 Task: Enable the option "Activate the updates availability notification" in the Qt interface.
Action: Mouse moved to (91, 12)
Screenshot: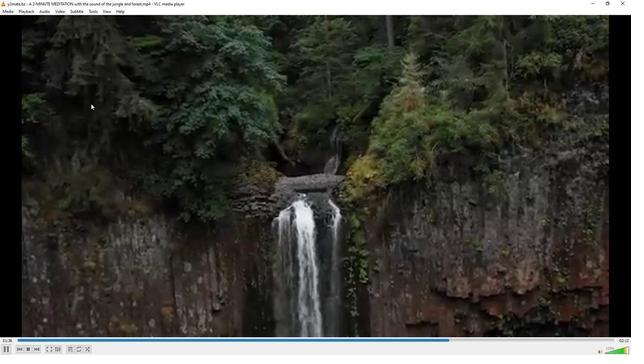 
Action: Mouse pressed left at (91, 12)
Screenshot: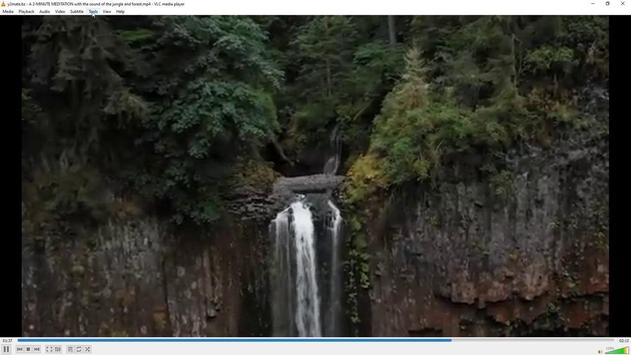 
Action: Mouse moved to (105, 90)
Screenshot: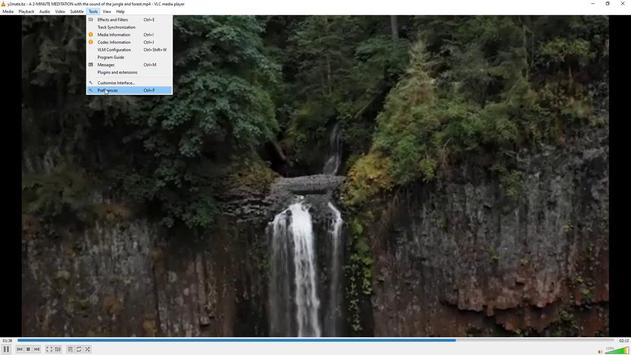 
Action: Mouse pressed left at (105, 90)
Screenshot: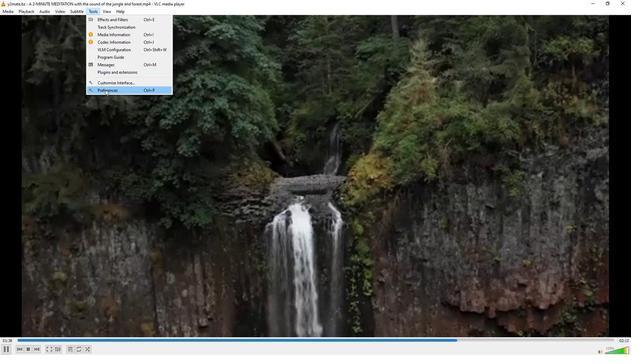 
Action: Mouse moved to (208, 288)
Screenshot: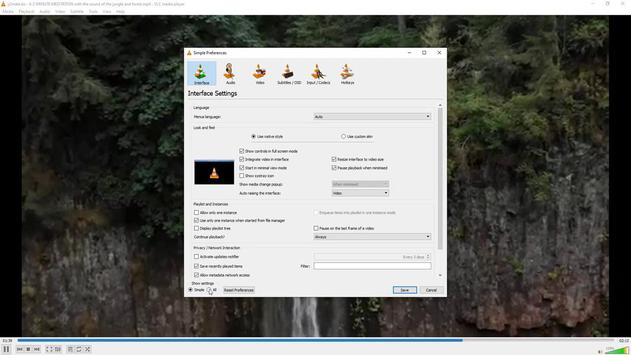 
Action: Mouse pressed left at (208, 288)
Screenshot: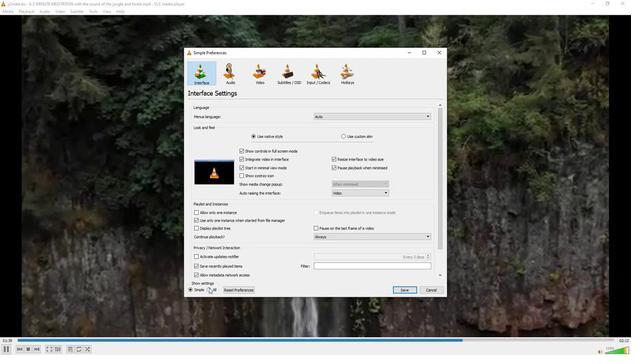 
Action: Mouse moved to (210, 259)
Screenshot: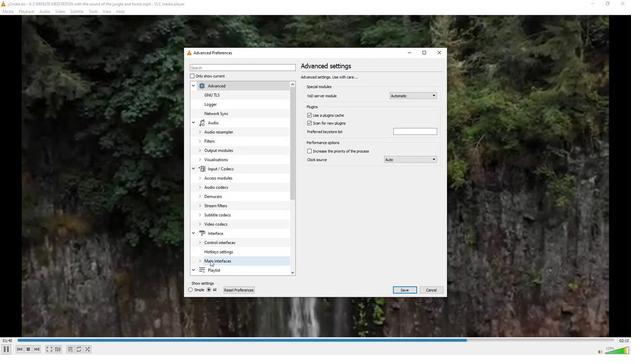 
Action: Mouse scrolled (210, 258) with delta (0, 0)
Screenshot: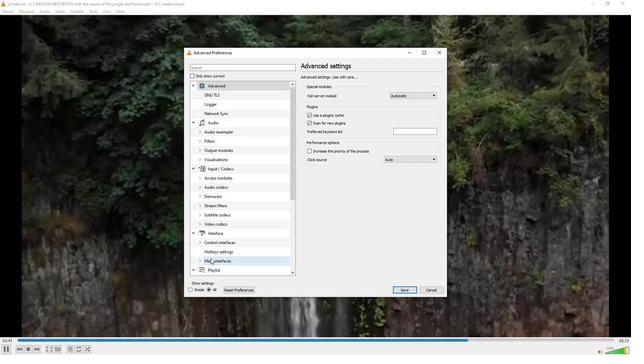 
Action: Mouse moved to (200, 233)
Screenshot: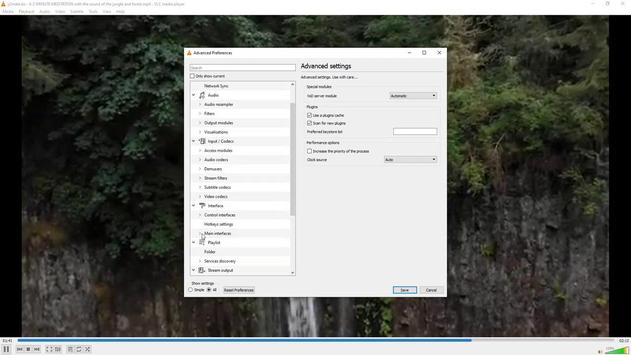
Action: Mouse pressed left at (200, 233)
Screenshot: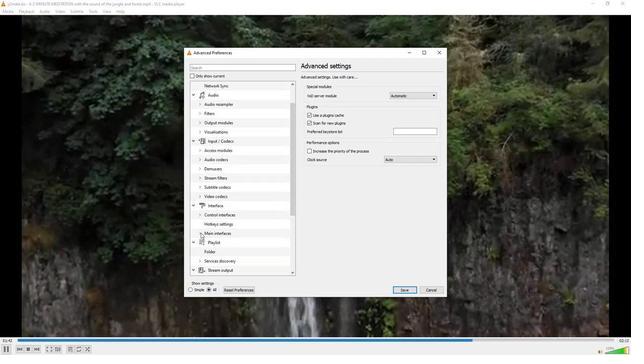 
Action: Mouse moved to (211, 250)
Screenshot: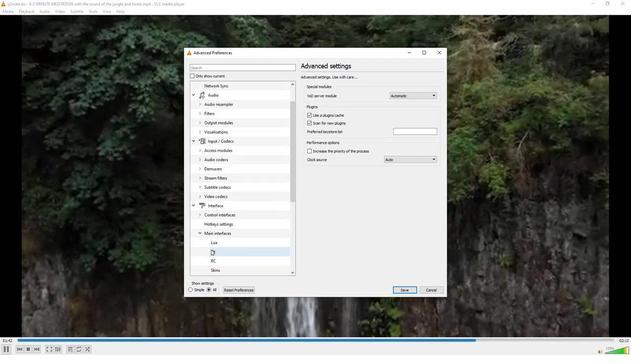 
Action: Mouse pressed left at (211, 250)
Screenshot: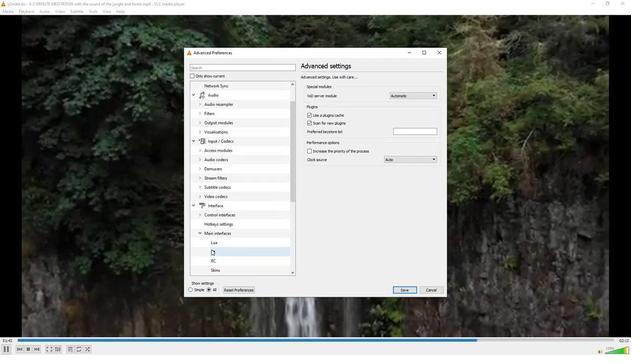 
Action: Mouse moved to (305, 195)
Screenshot: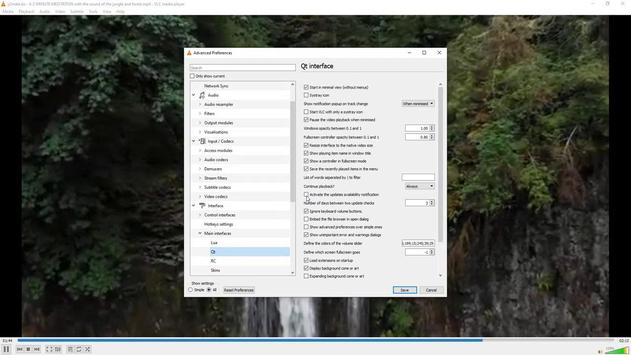 
Action: Mouse pressed left at (305, 195)
Screenshot: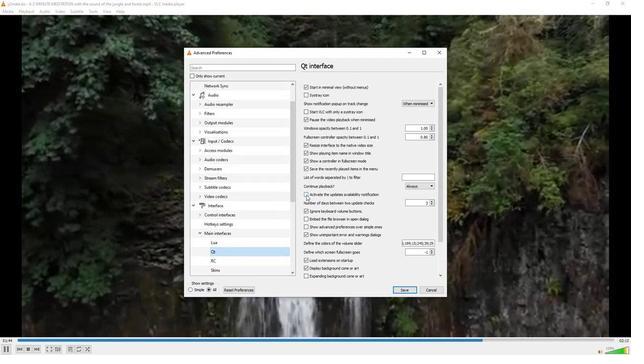 
Action: Mouse moved to (305, 200)
Screenshot: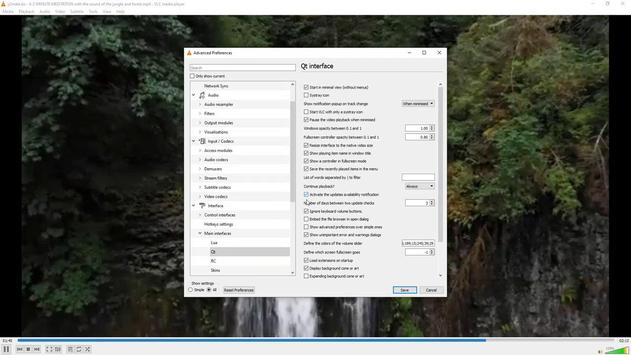 
